 Task: Select the criteria, the date is on or before "today".
Action: Mouse moved to (183, 67)
Screenshot: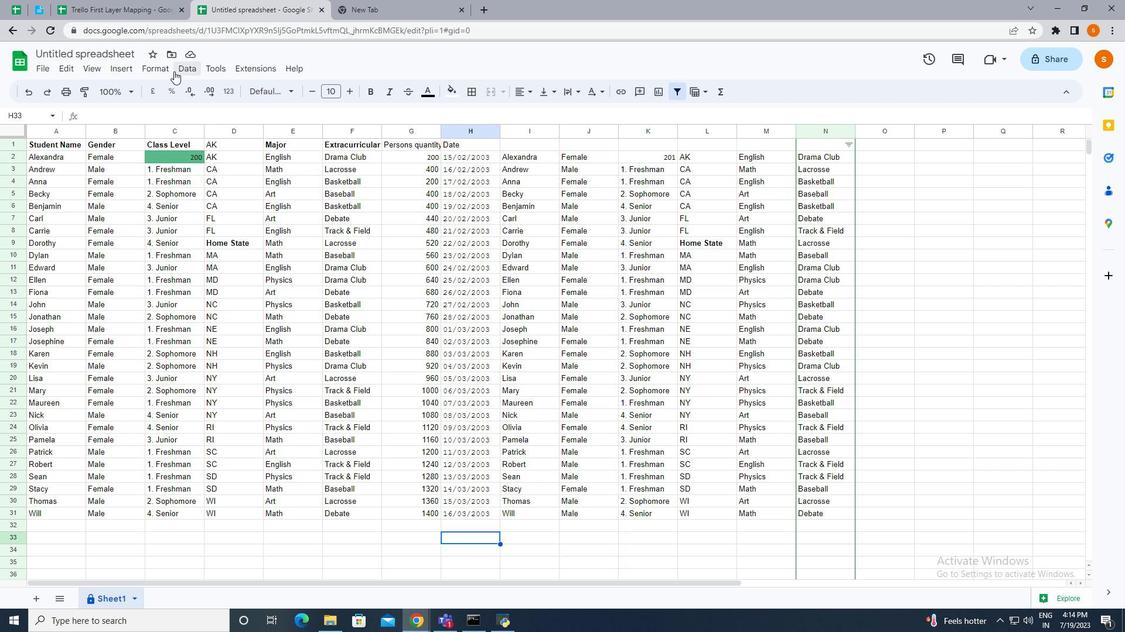 
Action: Mouse pressed left at (183, 67)
Screenshot: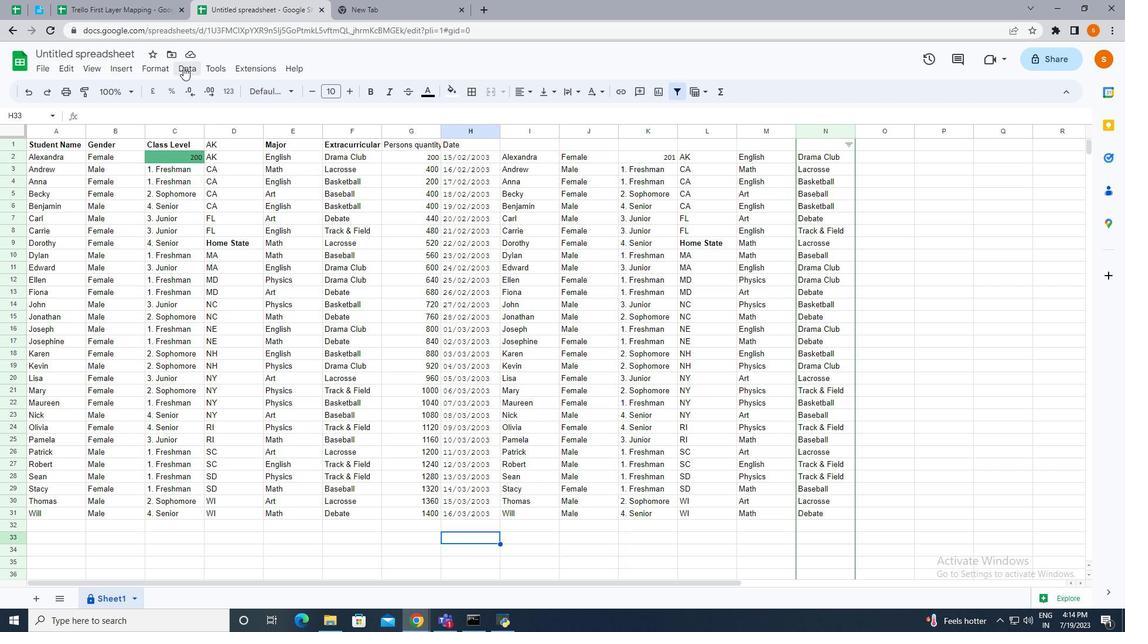 
Action: Mouse moved to (215, 299)
Screenshot: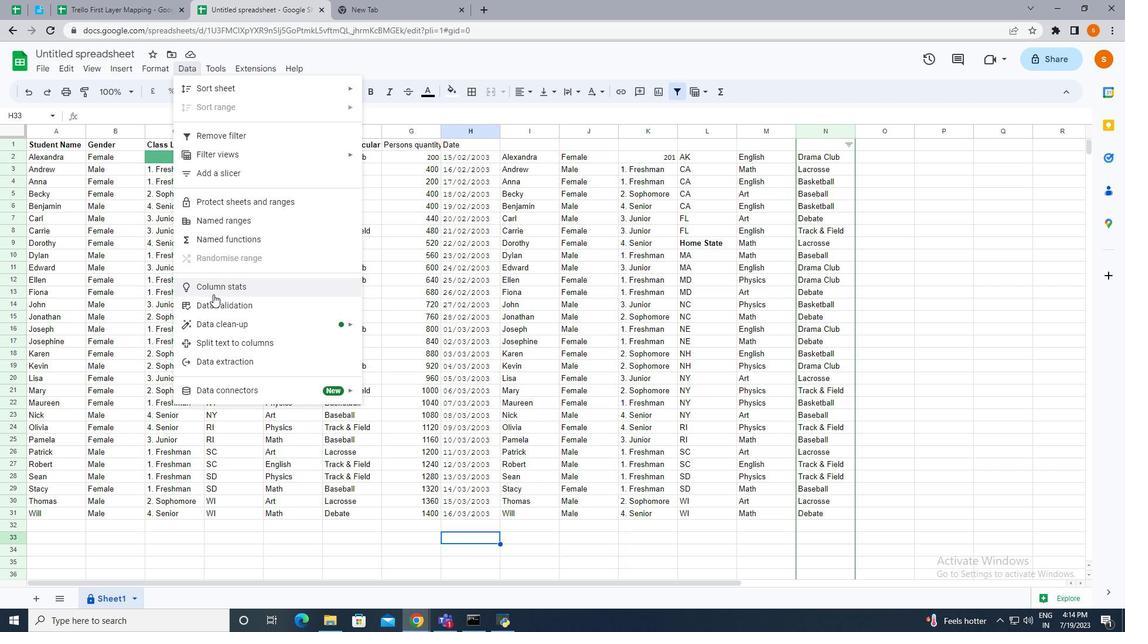 
Action: Mouse pressed left at (215, 299)
Screenshot: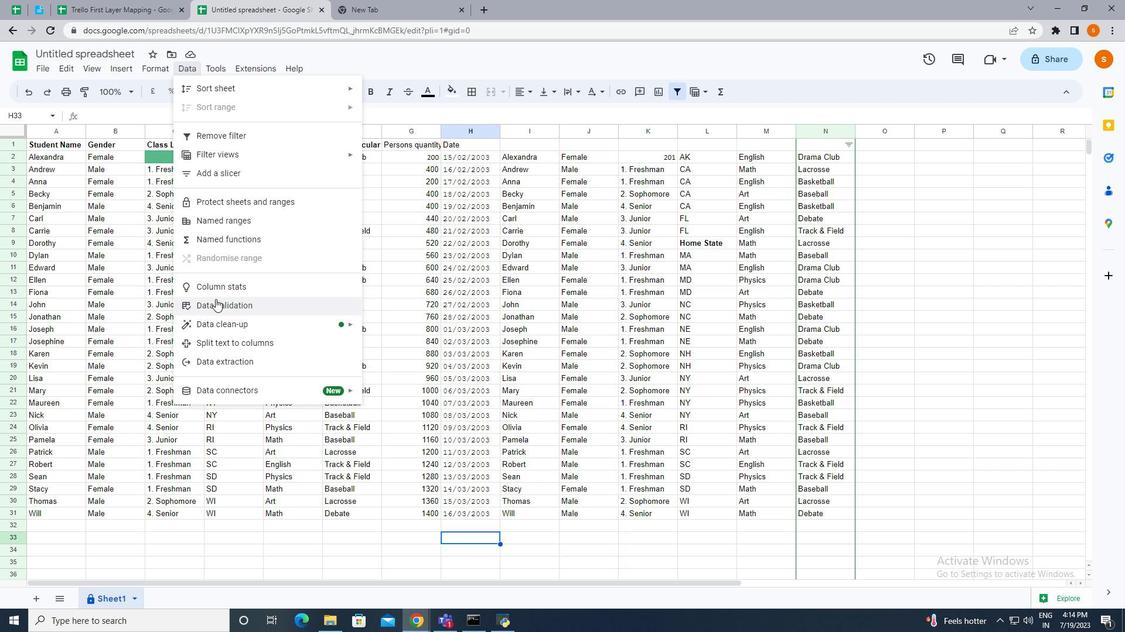 
Action: Mouse moved to (1000, 143)
Screenshot: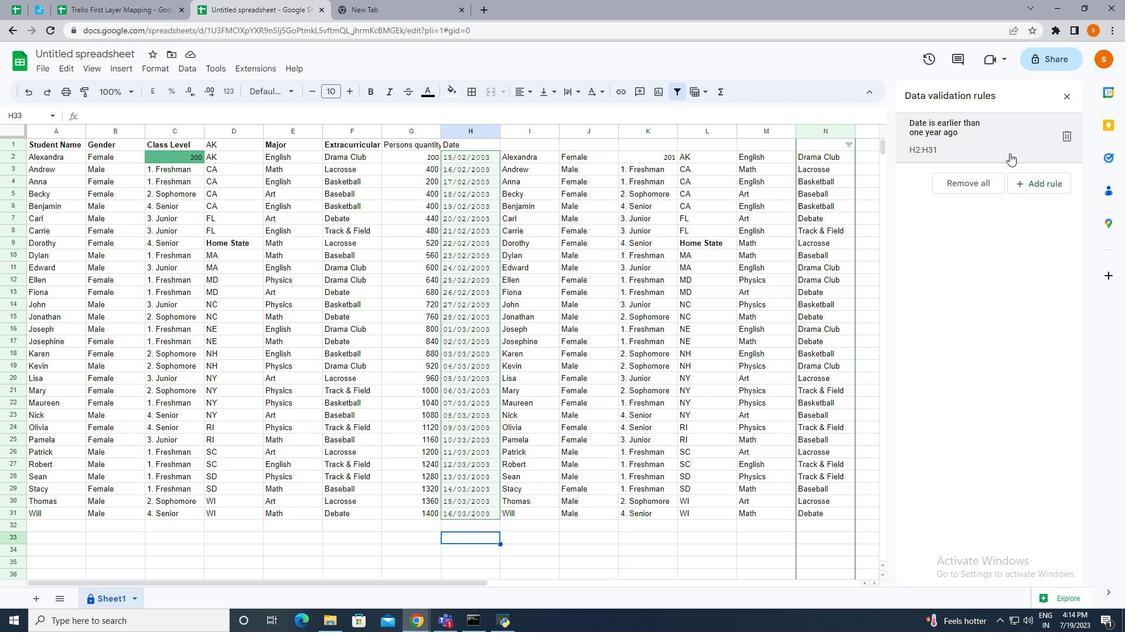 
Action: Mouse pressed left at (1000, 143)
Screenshot: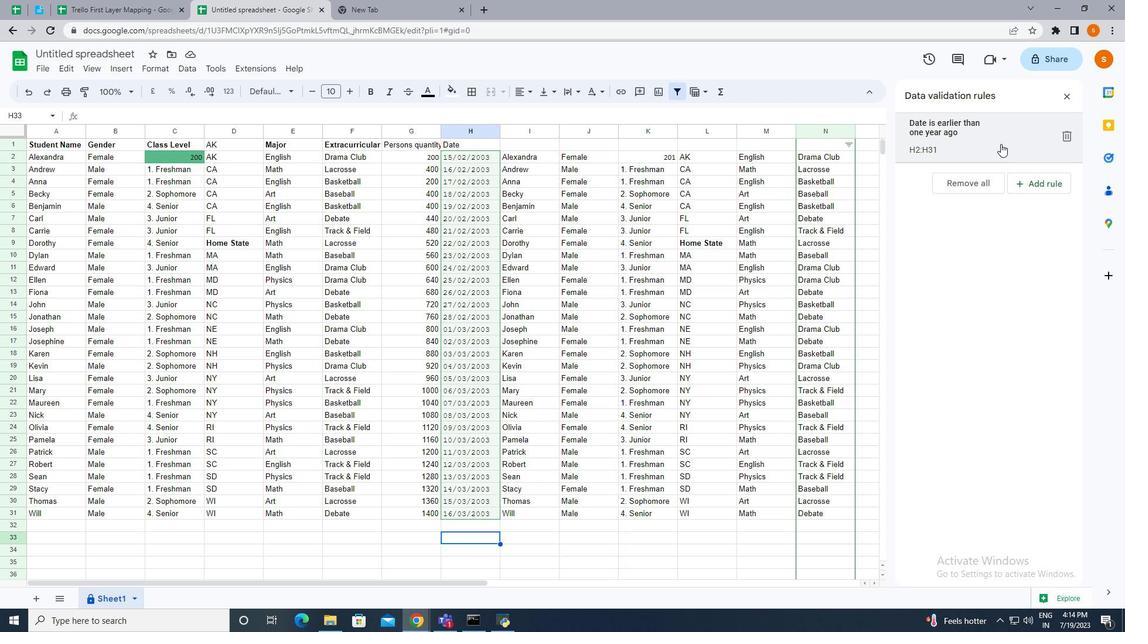 
Action: Mouse moved to (961, 193)
Screenshot: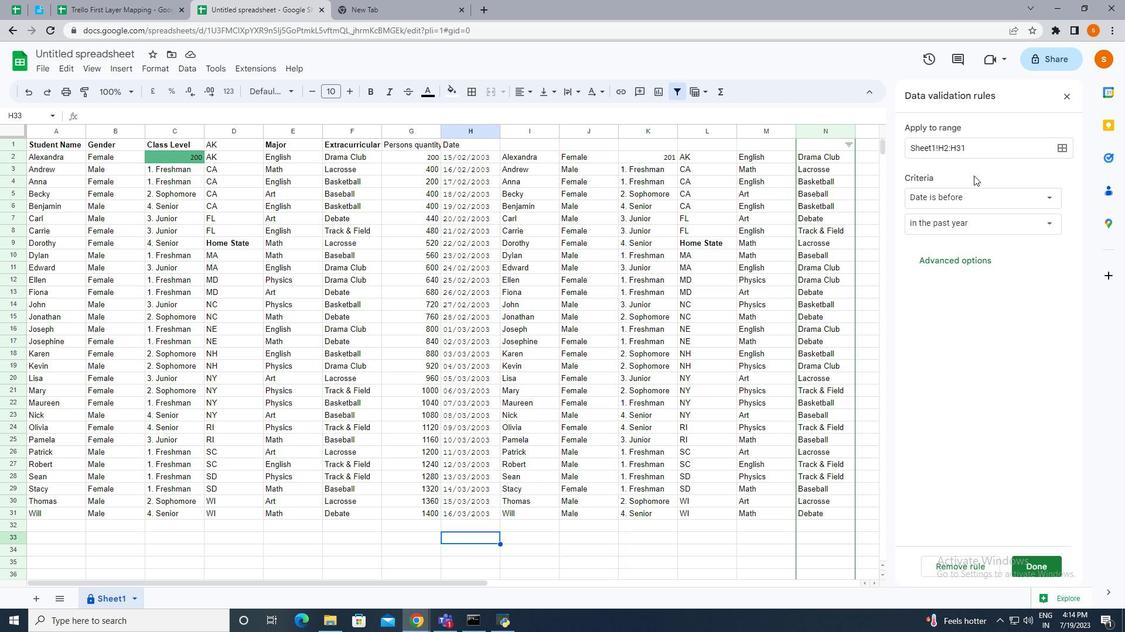 
Action: Mouse pressed left at (961, 193)
Screenshot: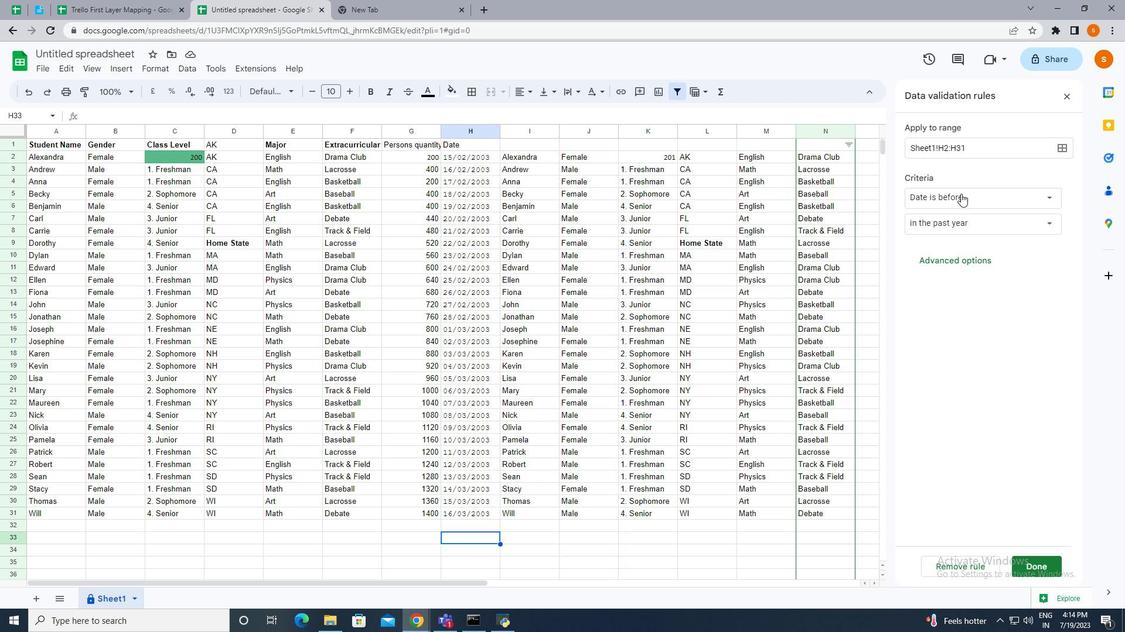
Action: Mouse moved to (973, 234)
Screenshot: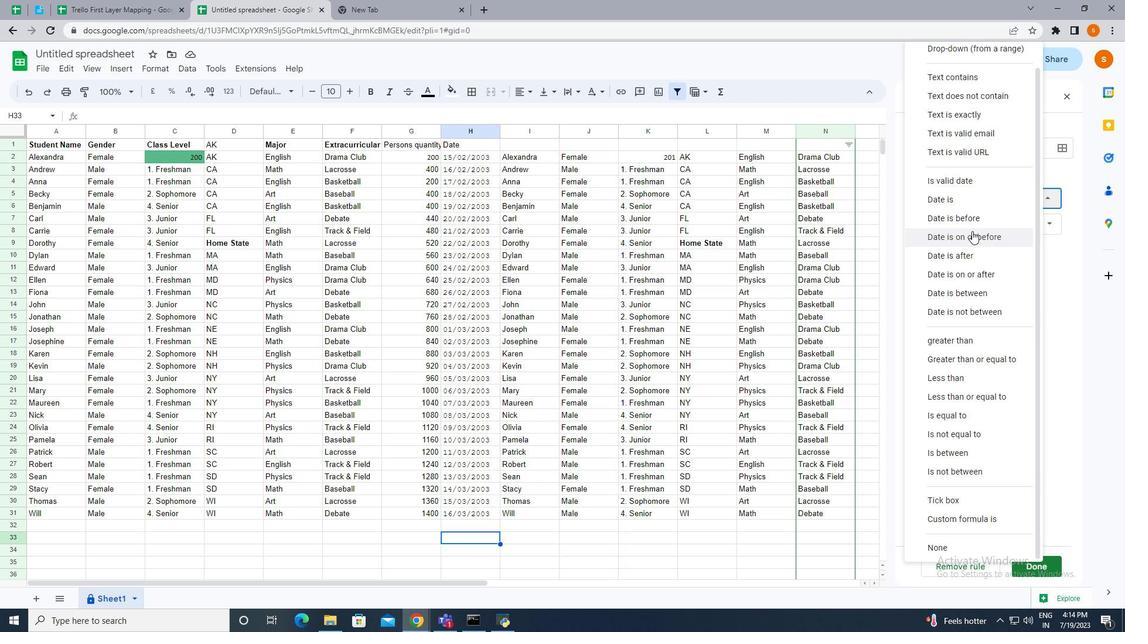 
Action: Mouse pressed left at (973, 234)
Screenshot: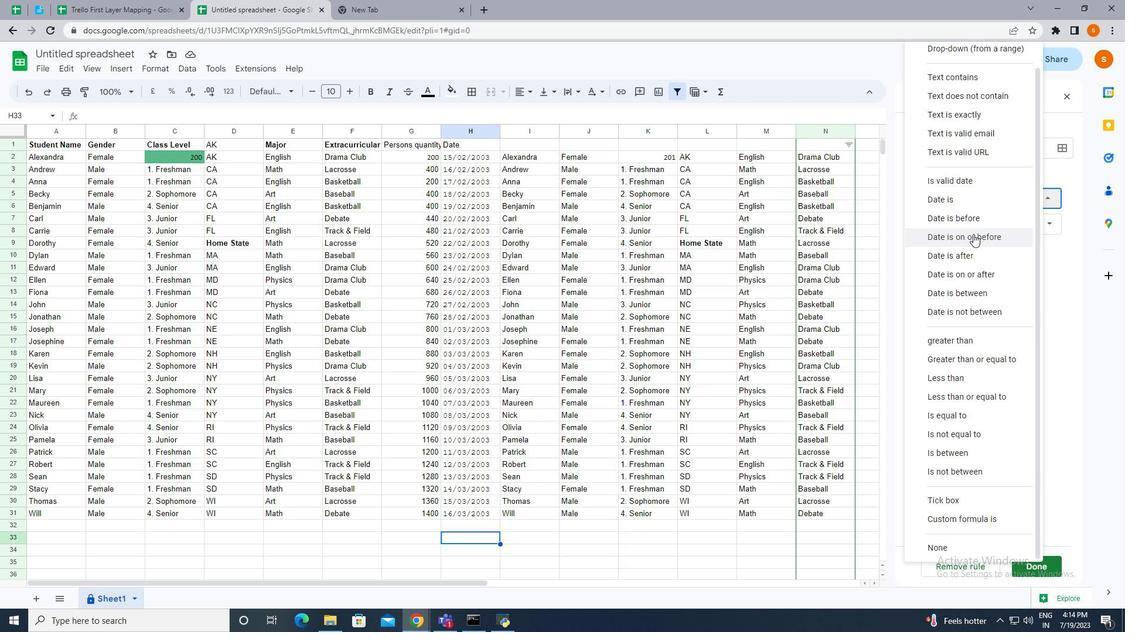 
Action: Mouse moved to (972, 228)
Screenshot: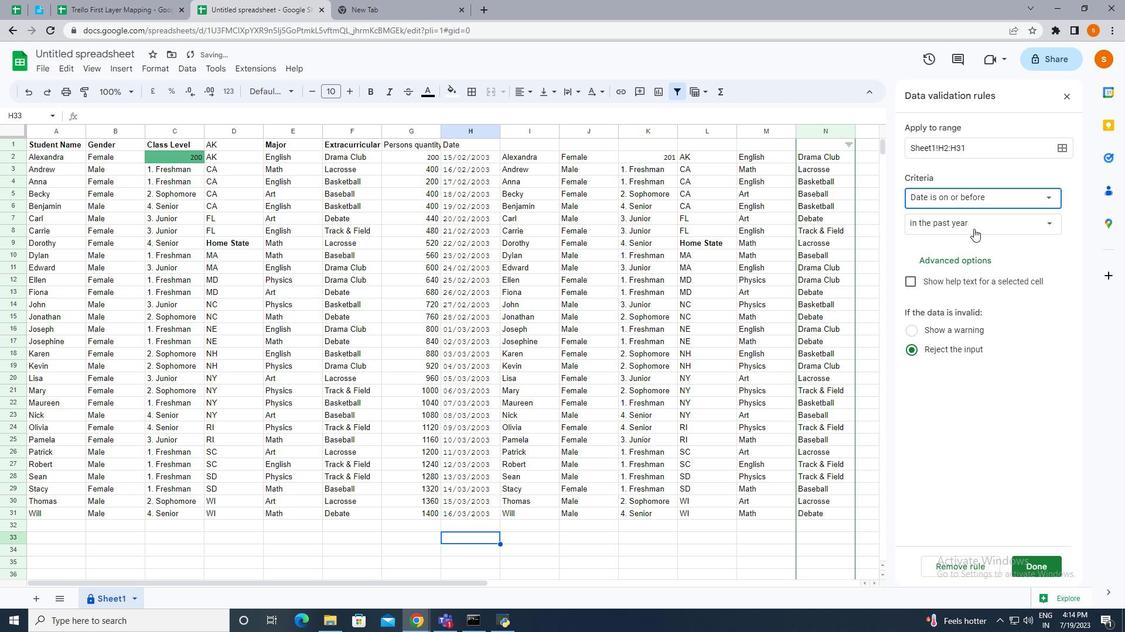 
Action: Mouse pressed left at (972, 228)
Screenshot: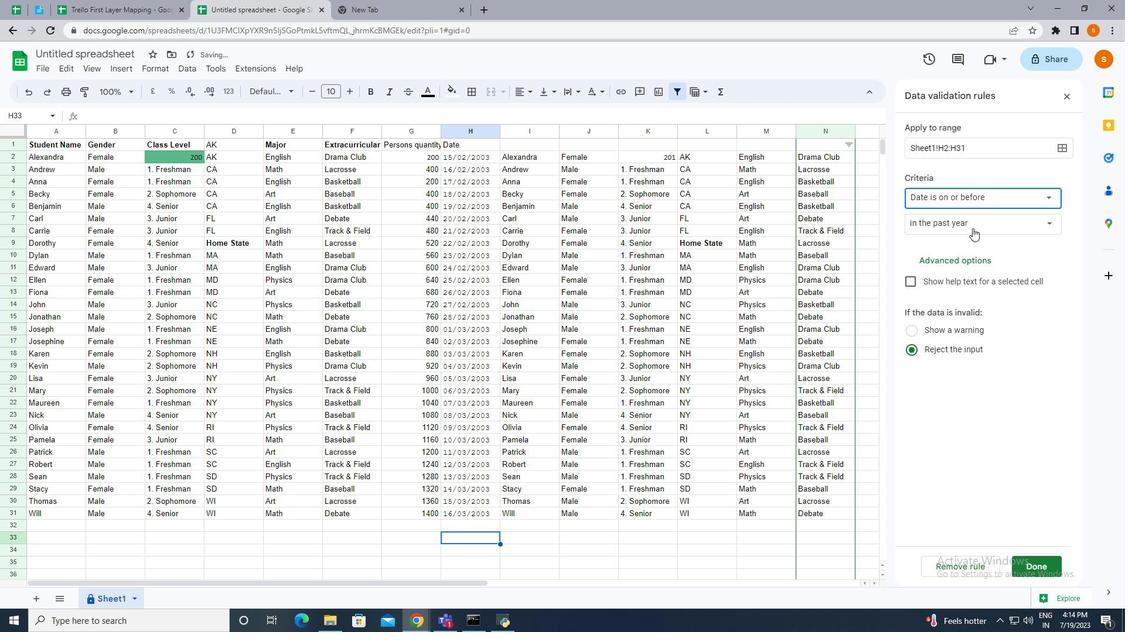 
Action: Mouse moved to (947, 116)
Screenshot: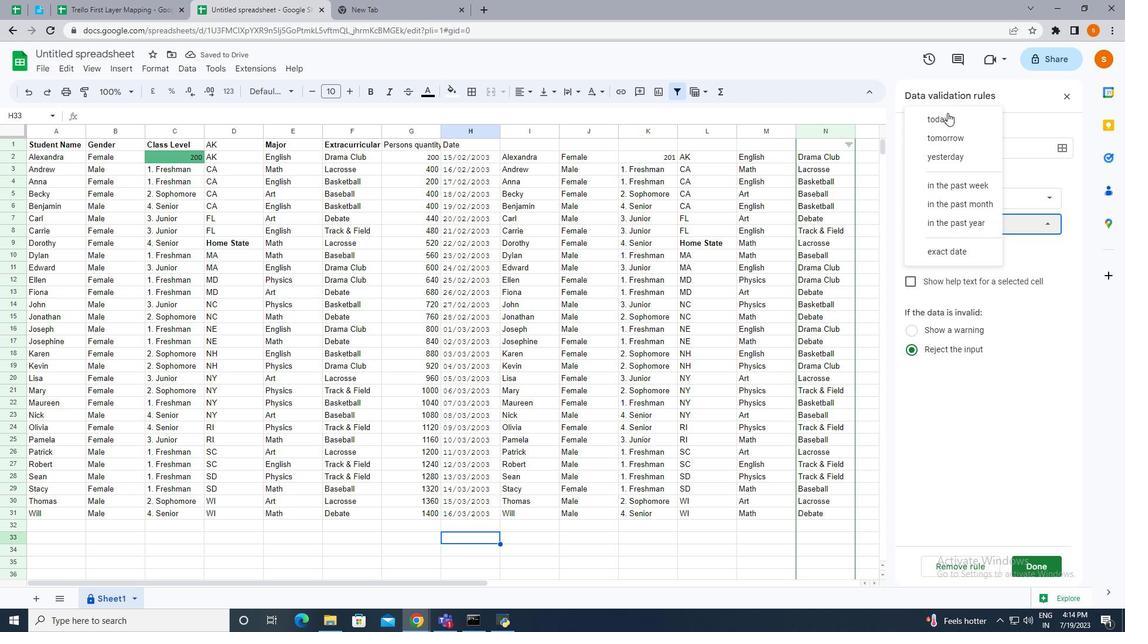 
Action: Mouse pressed left at (947, 116)
Screenshot: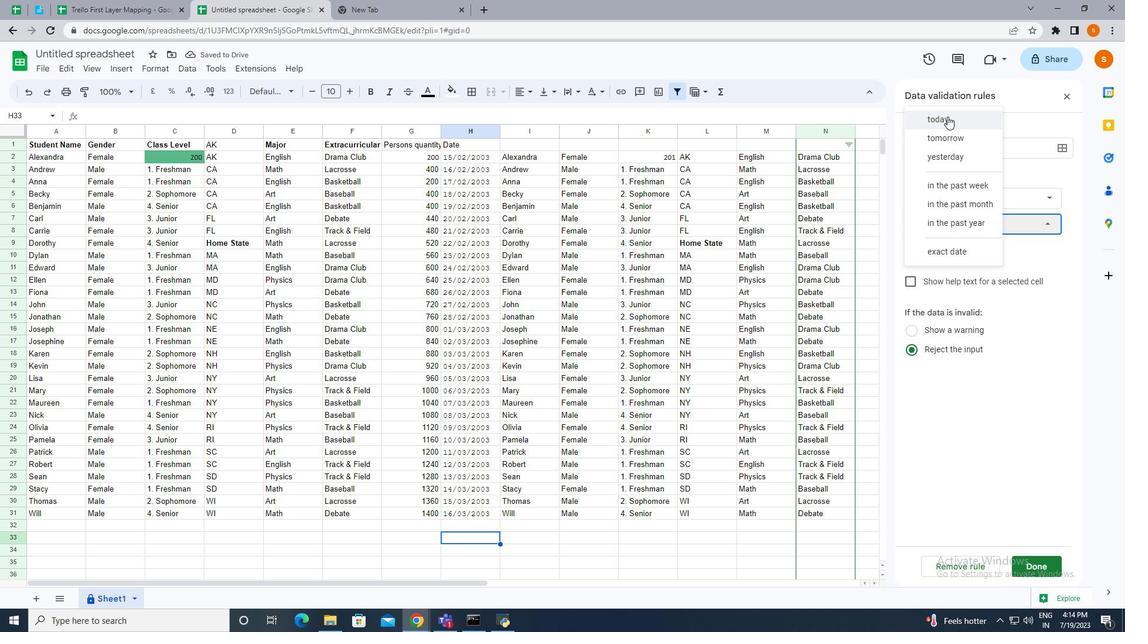 
Action: Mouse moved to (989, 535)
Screenshot: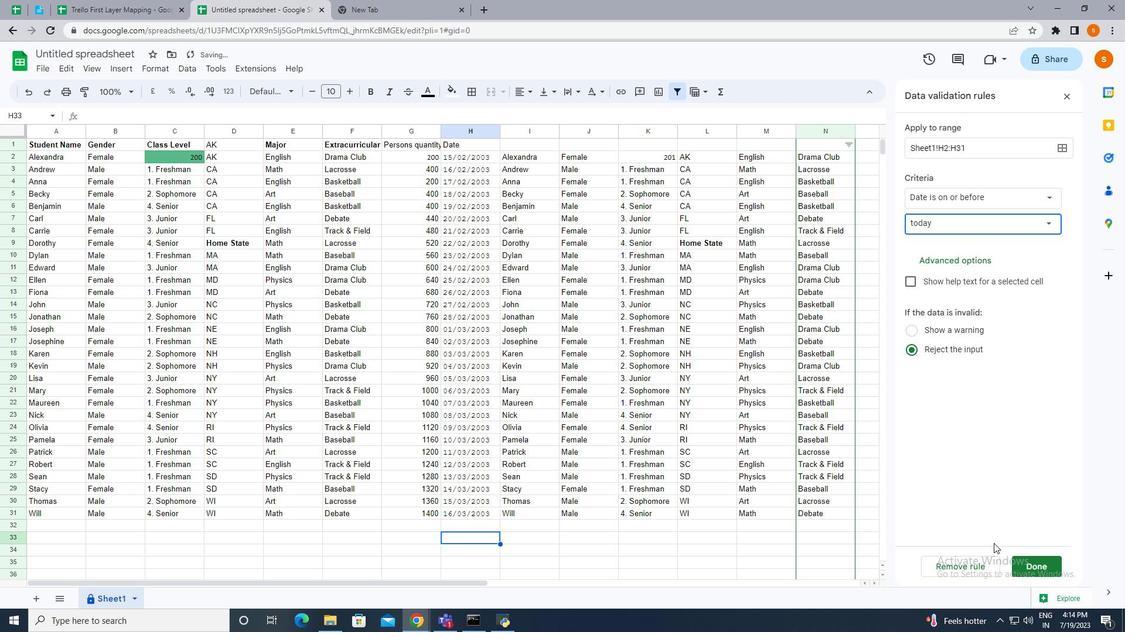 
